 Task: Change the "Error" page setting.
Action: Mouse moved to (1015, 77)
Screenshot: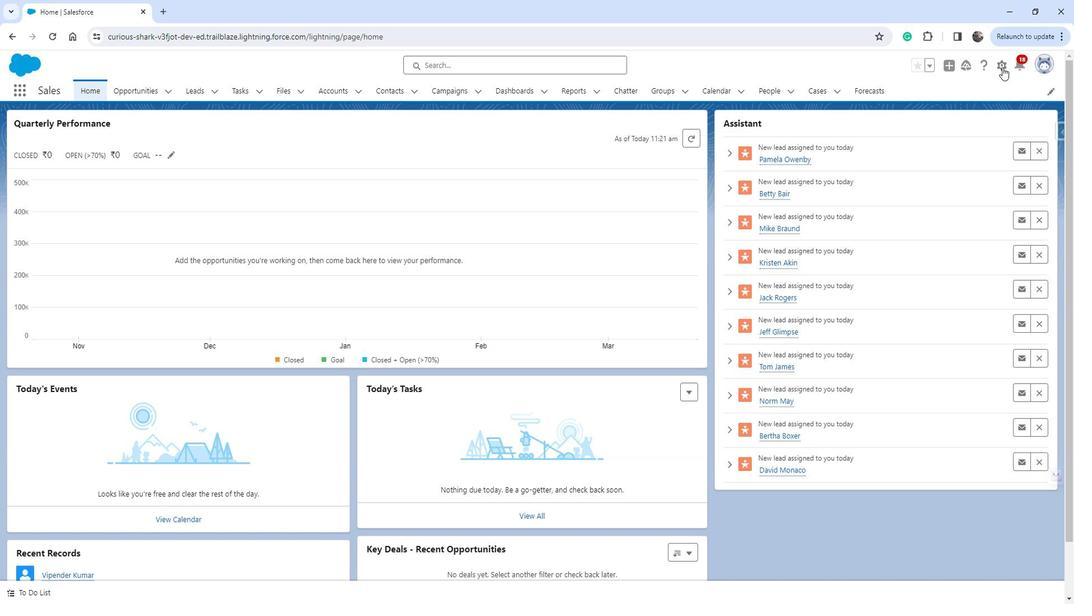 
Action: Mouse pressed left at (1015, 77)
Screenshot: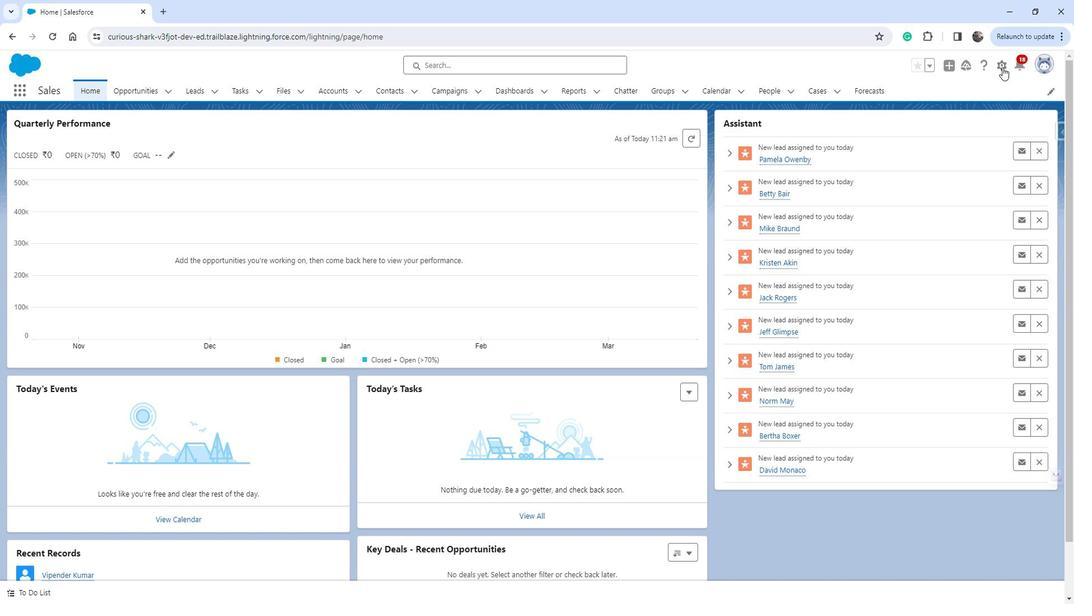 
Action: Mouse moved to (962, 122)
Screenshot: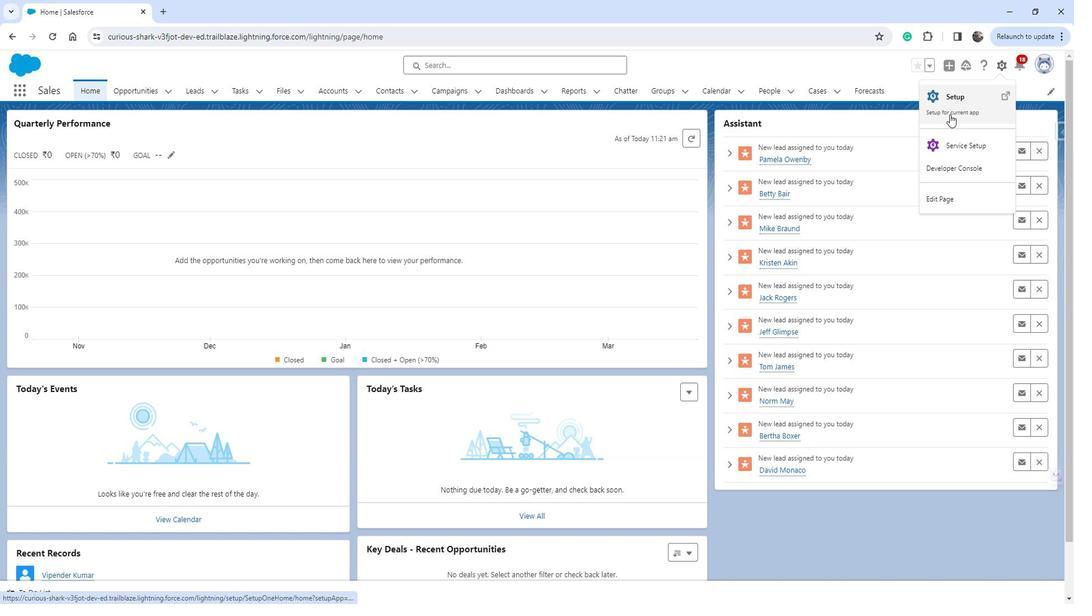 
Action: Mouse pressed left at (962, 122)
Screenshot: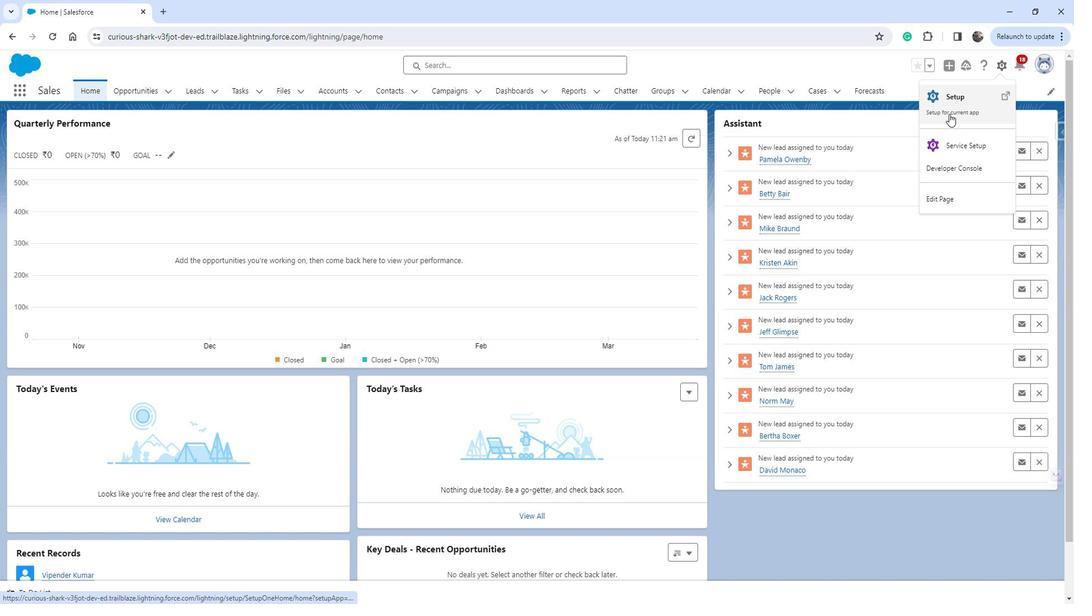 
Action: Mouse moved to (87, 328)
Screenshot: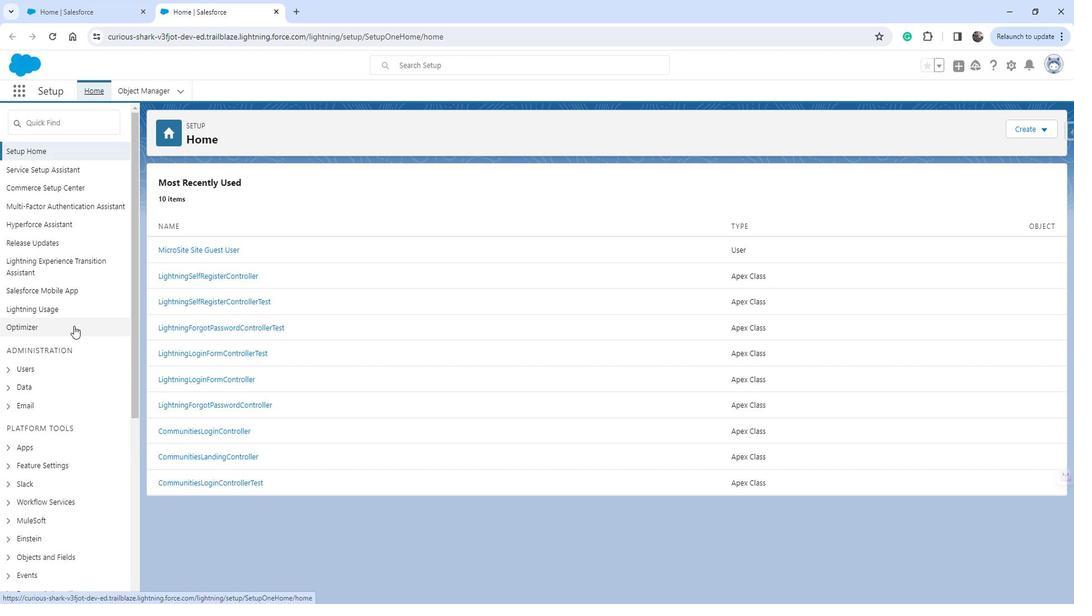 
Action: Mouse scrolled (87, 327) with delta (0, 0)
Screenshot: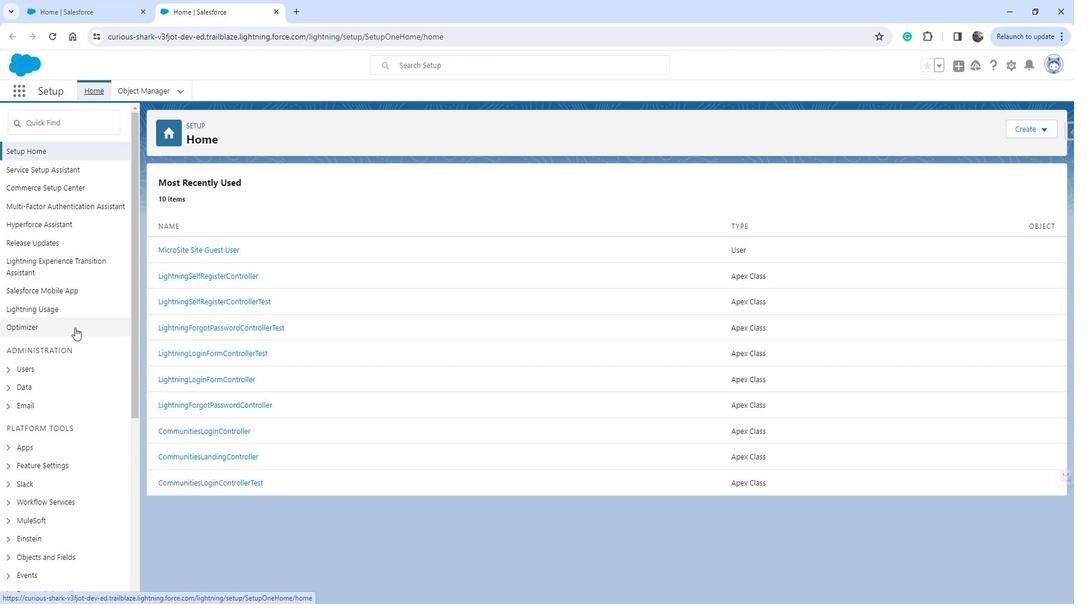 
Action: Mouse scrolled (87, 327) with delta (0, 0)
Screenshot: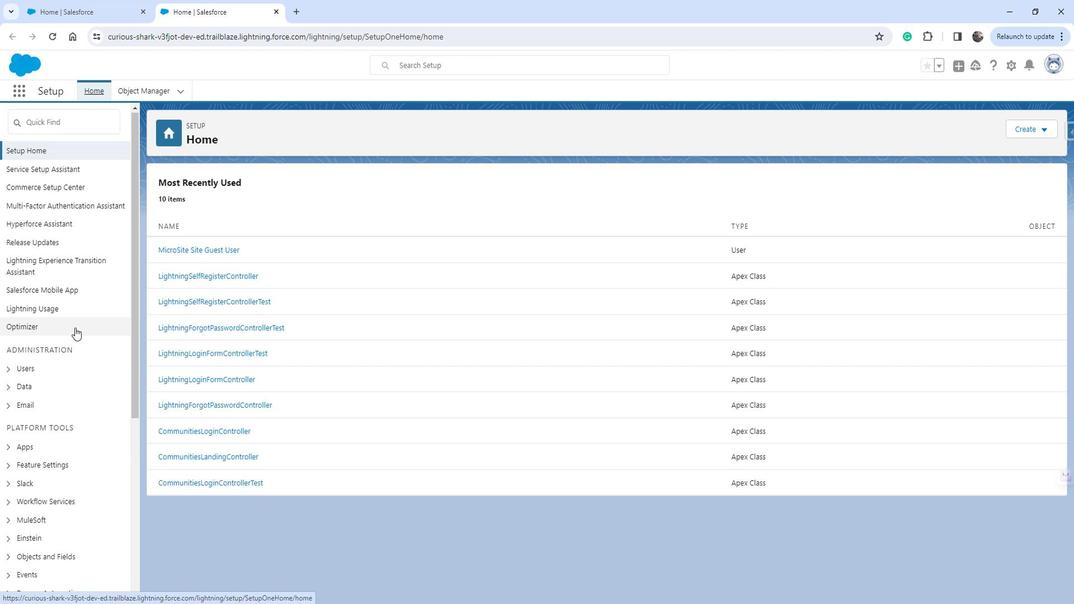 
Action: Mouse scrolled (87, 327) with delta (0, 0)
Screenshot: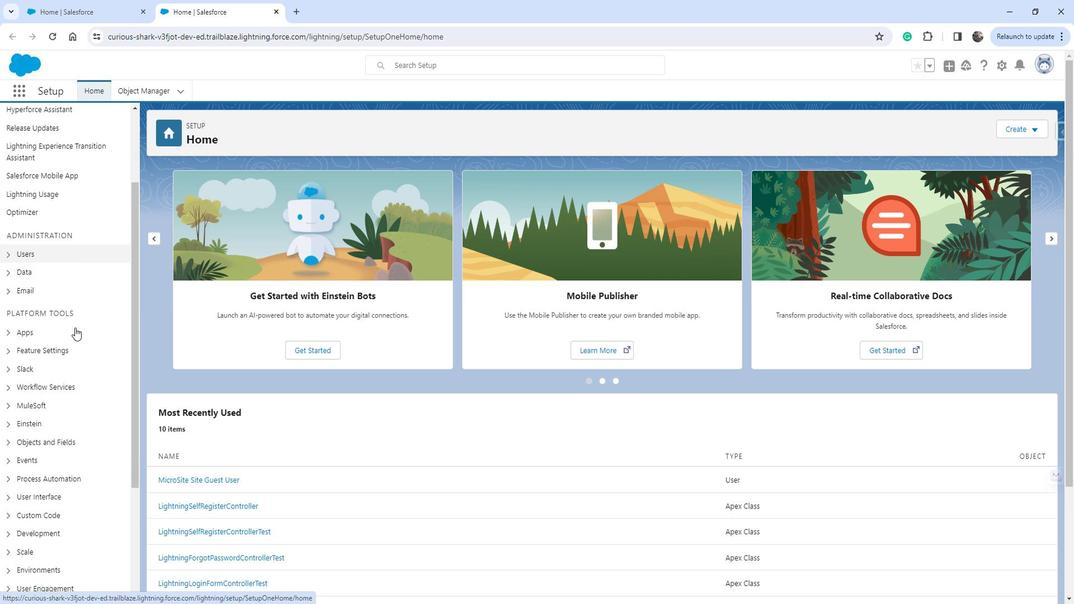 
Action: Mouse moved to (22, 294)
Screenshot: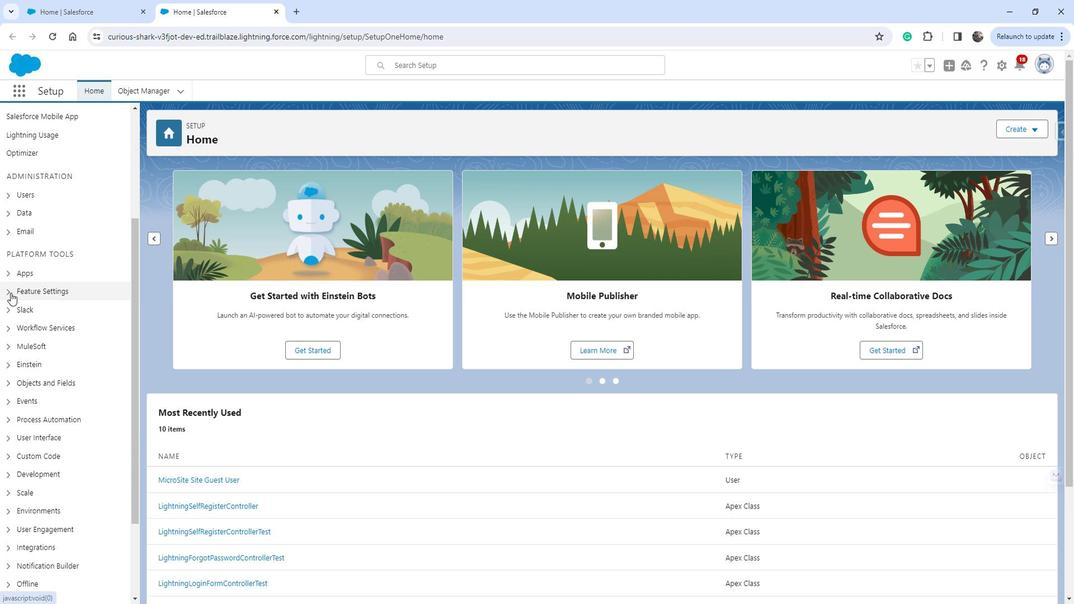 
Action: Mouse pressed left at (22, 294)
Screenshot: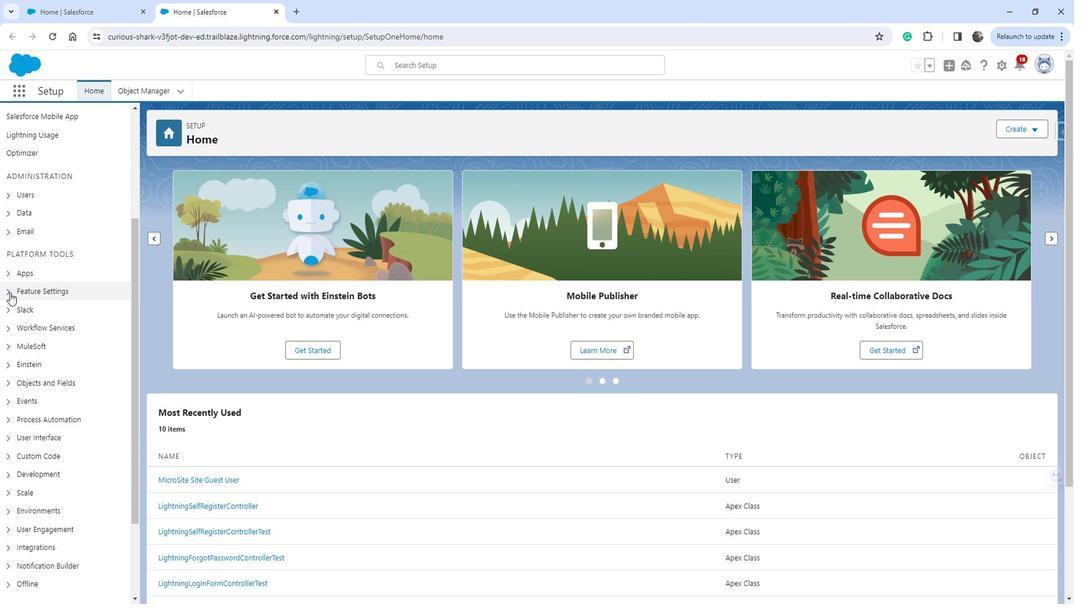 
Action: Mouse moved to (36, 380)
Screenshot: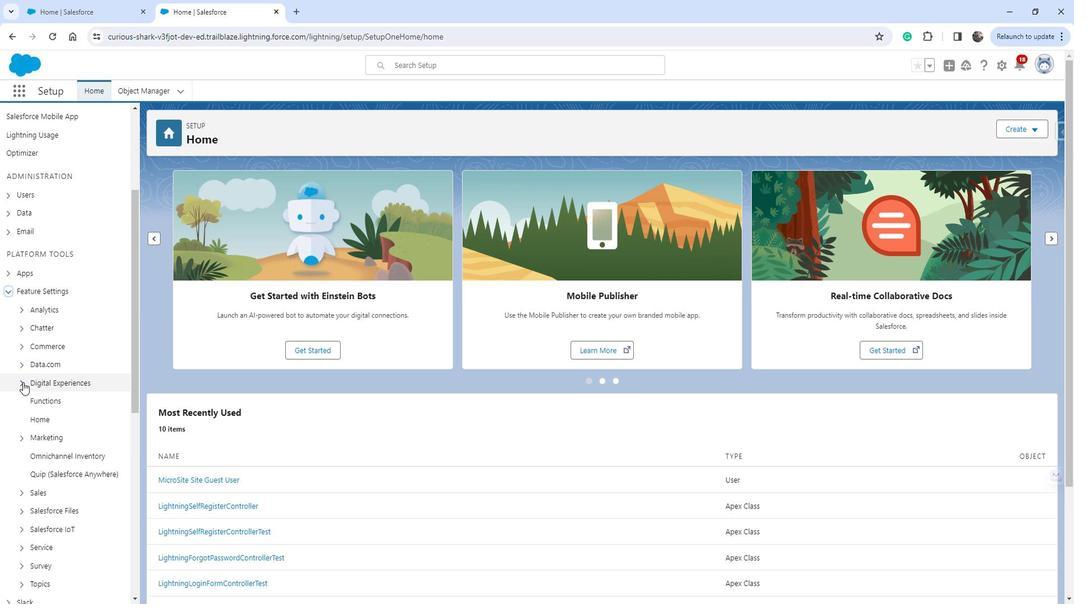 
Action: Mouse pressed left at (36, 380)
Screenshot: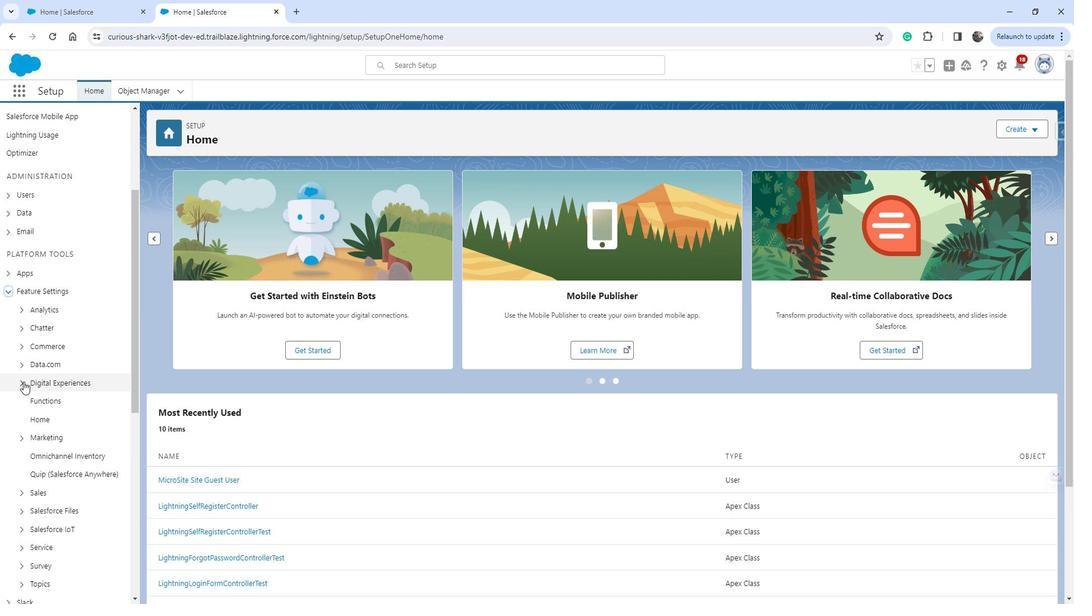 
Action: Mouse moved to (64, 398)
Screenshot: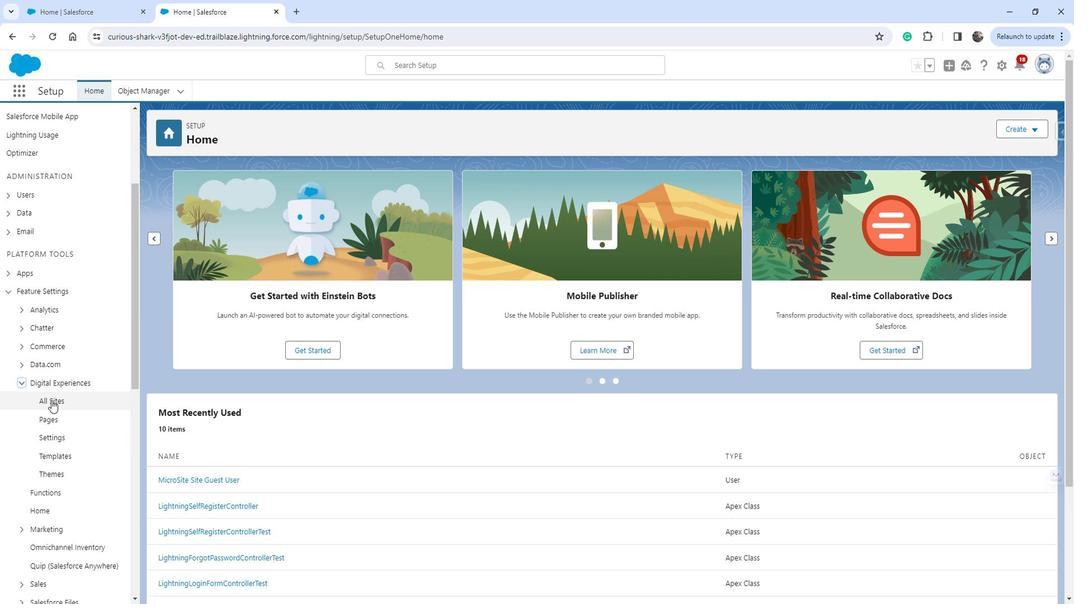 
Action: Mouse pressed left at (64, 398)
Screenshot: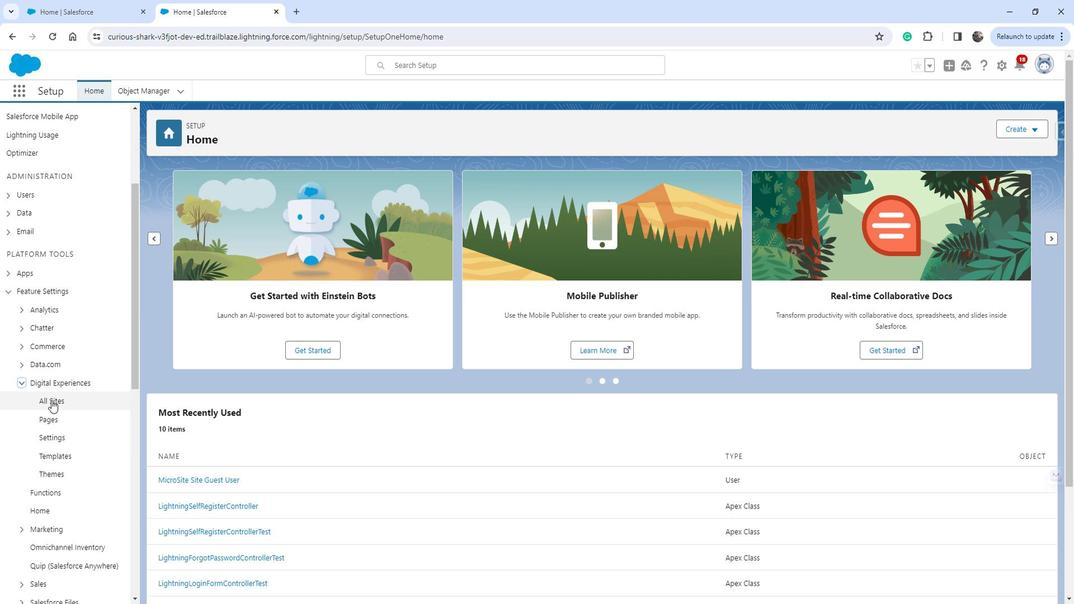 
Action: Mouse moved to (193, 271)
Screenshot: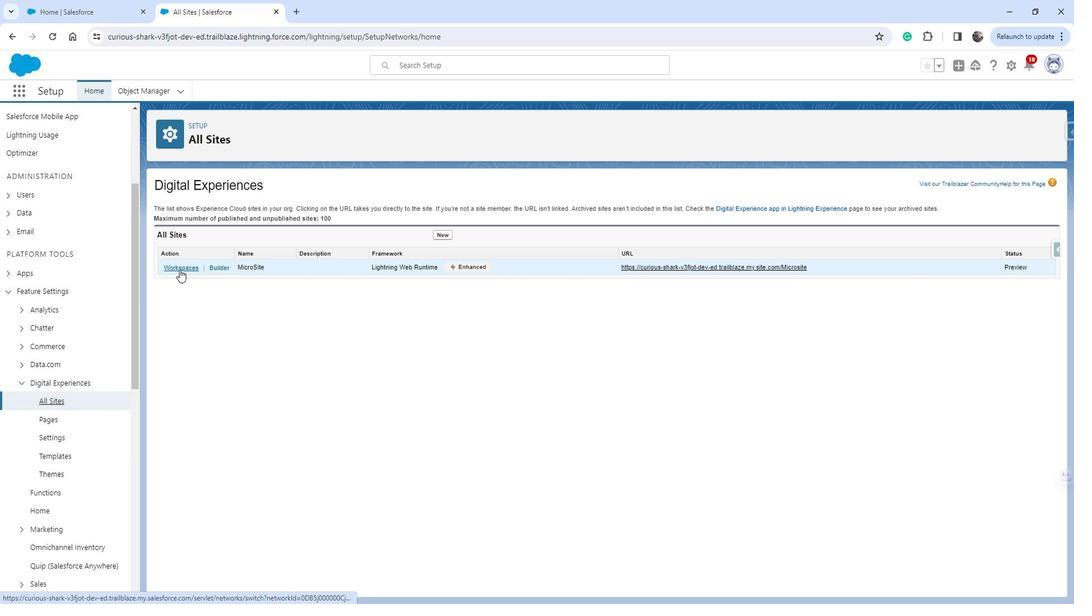 
Action: Mouse pressed left at (193, 271)
Screenshot: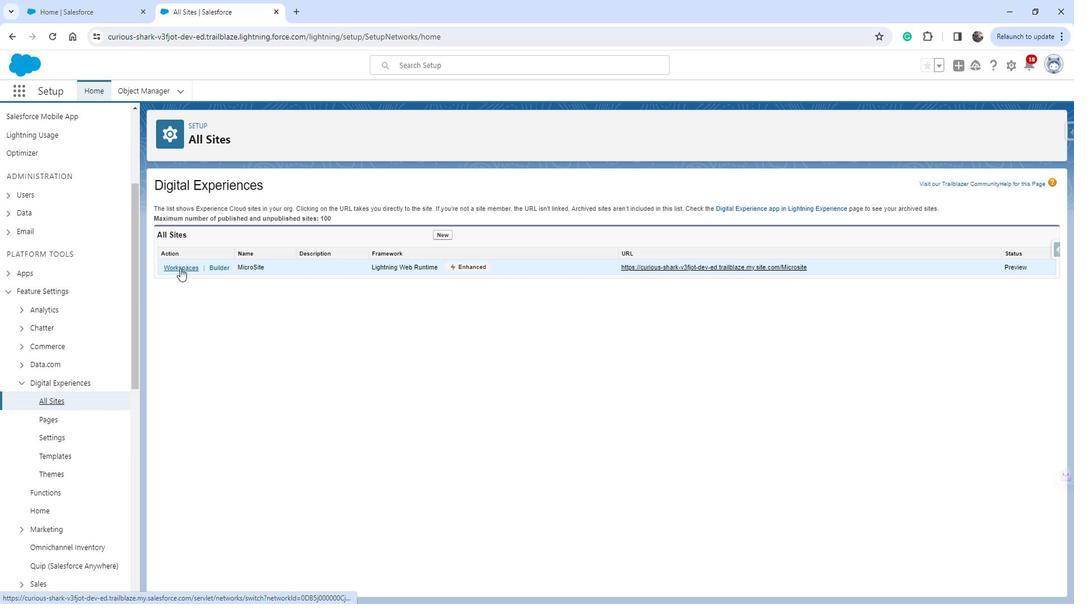 
Action: Mouse moved to (181, 256)
Screenshot: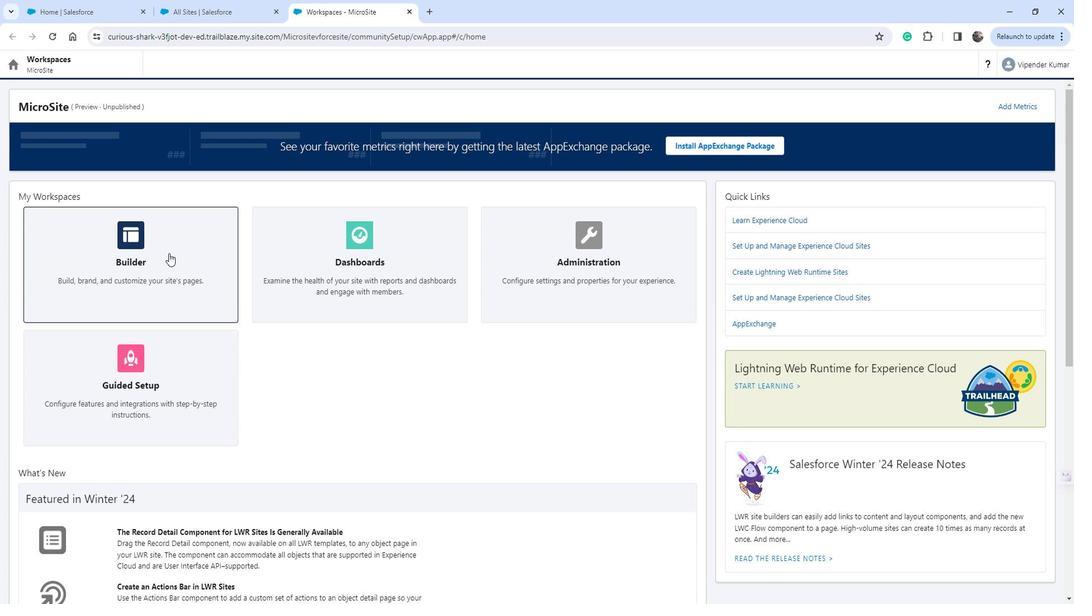 
Action: Mouse pressed left at (181, 256)
Screenshot: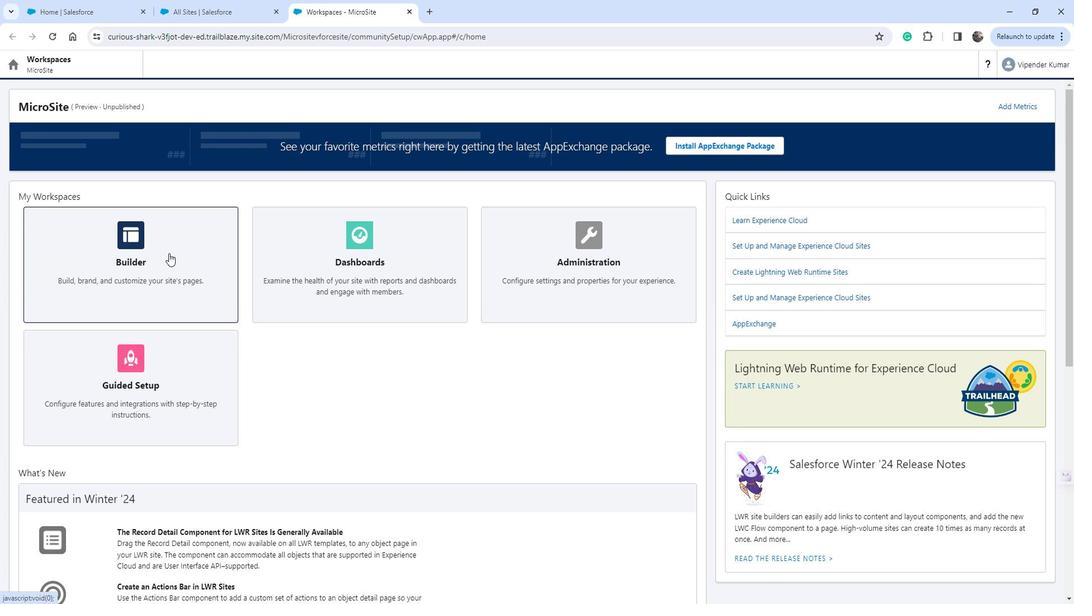 
Action: Mouse moved to (222, 73)
Screenshot: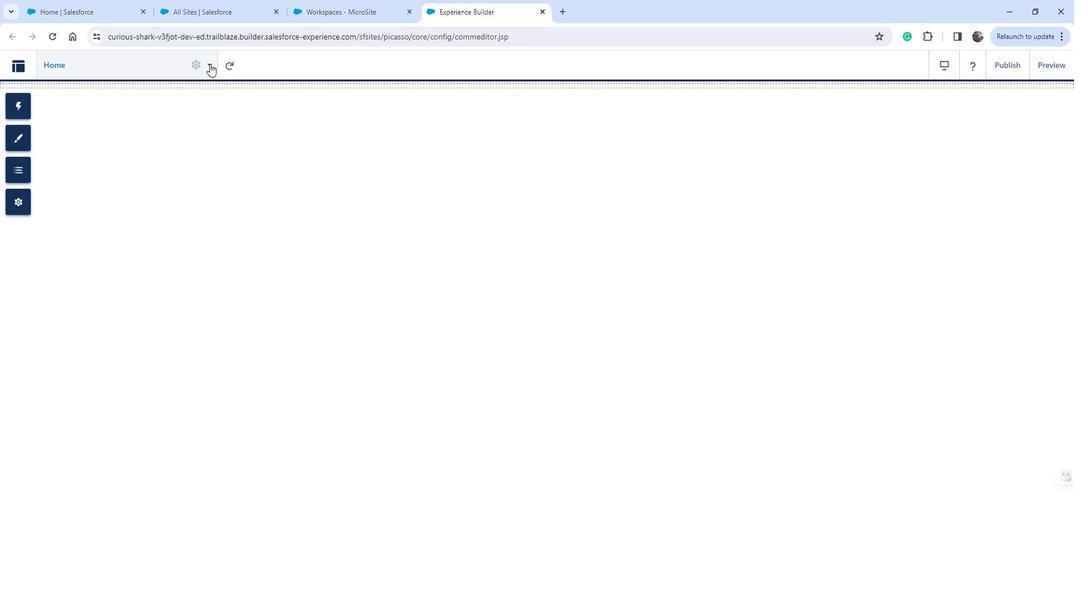 
Action: Mouse pressed left at (222, 73)
Screenshot: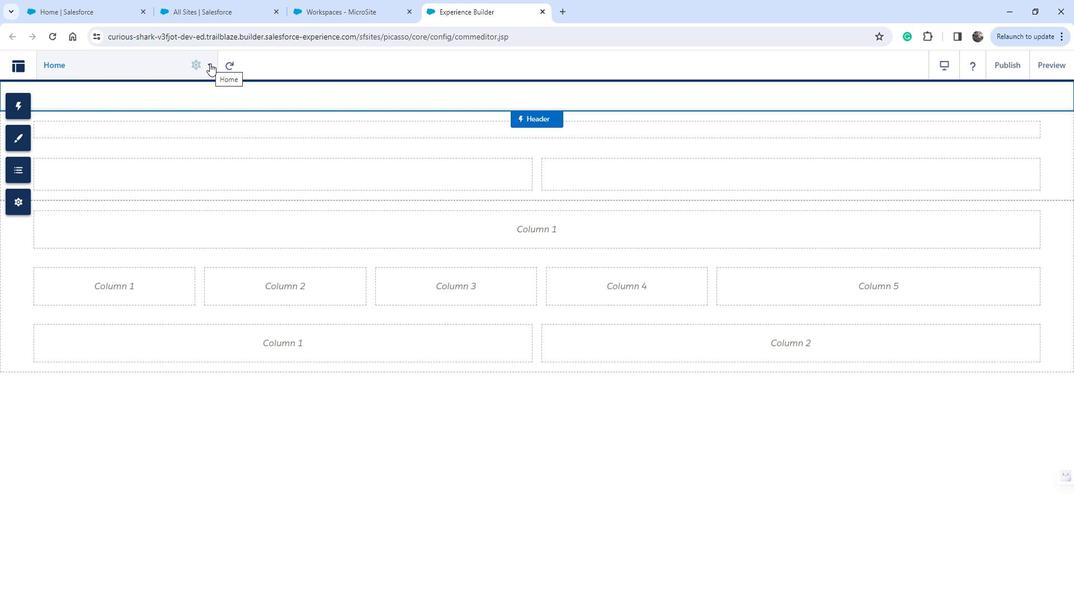 
Action: Mouse moved to (133, 198)
Screenshot: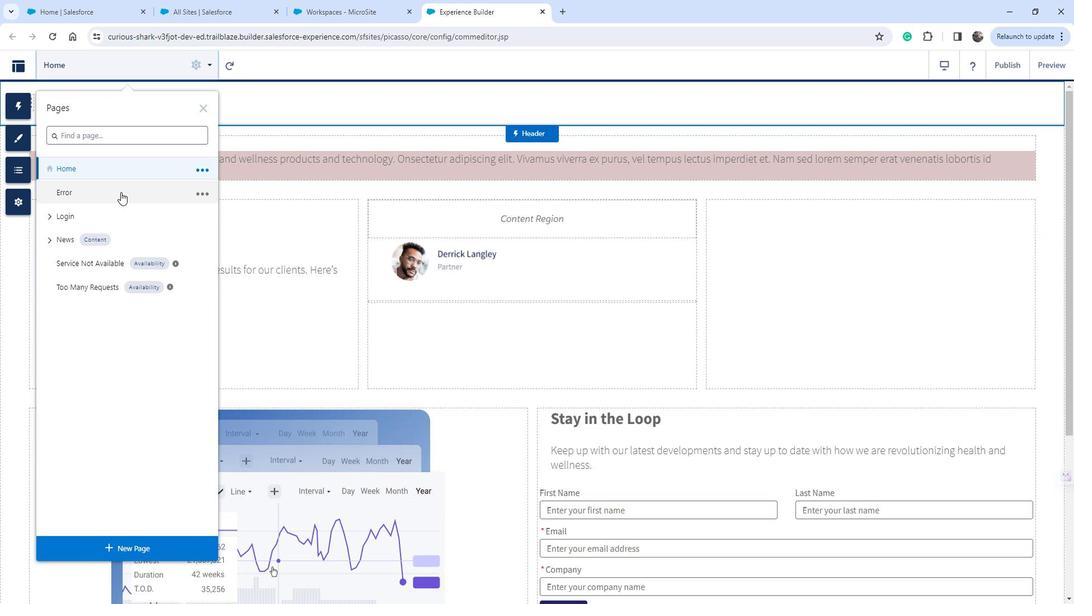 
Action: Mouse pressed left at (133, 198)
Screenshot: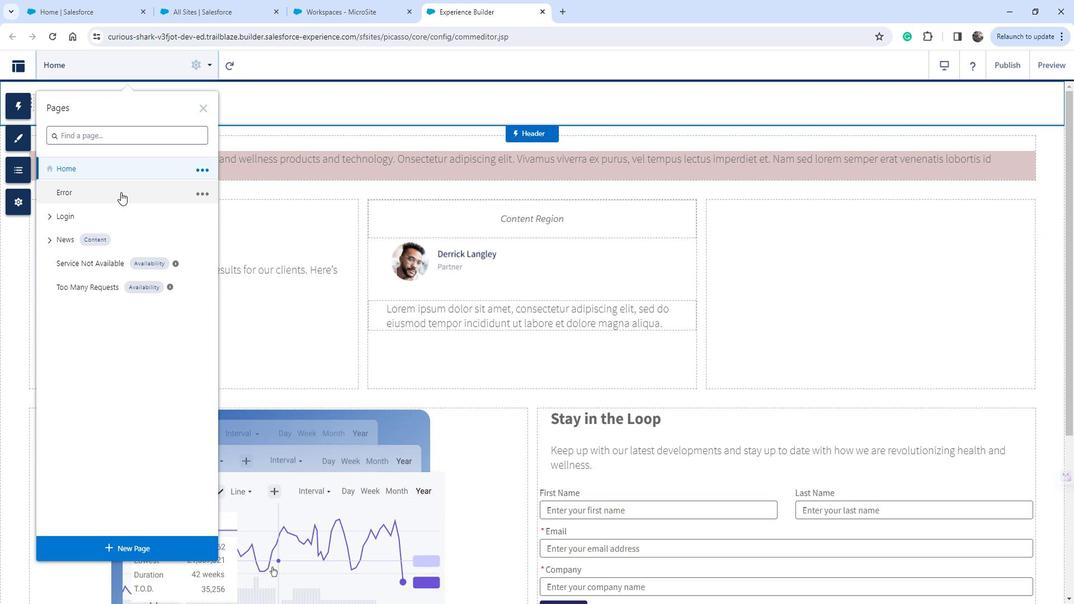
Action: Mouse moved to (167, 74)
Screenshot: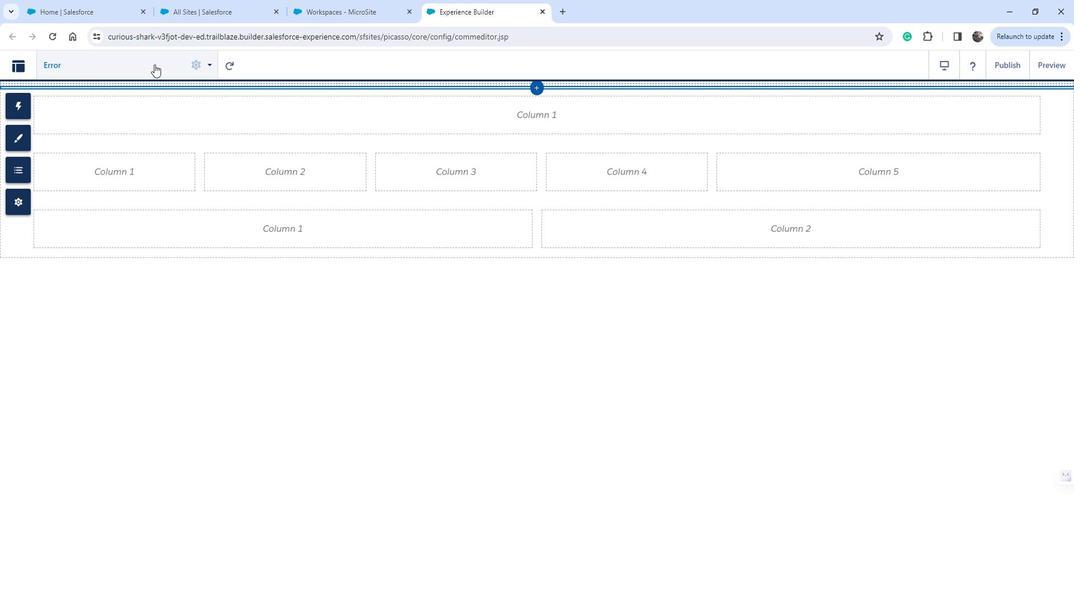 
Action: Mouse pressed left at (167, 74)
Screenshot: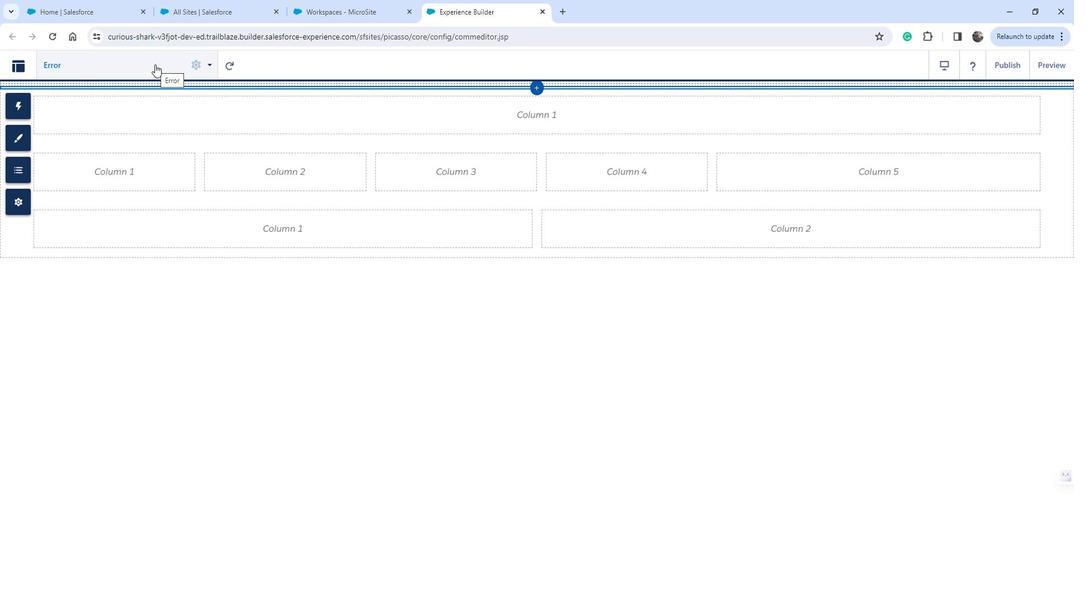 
Action: Mouse moved to (216, 196)
Screenshot: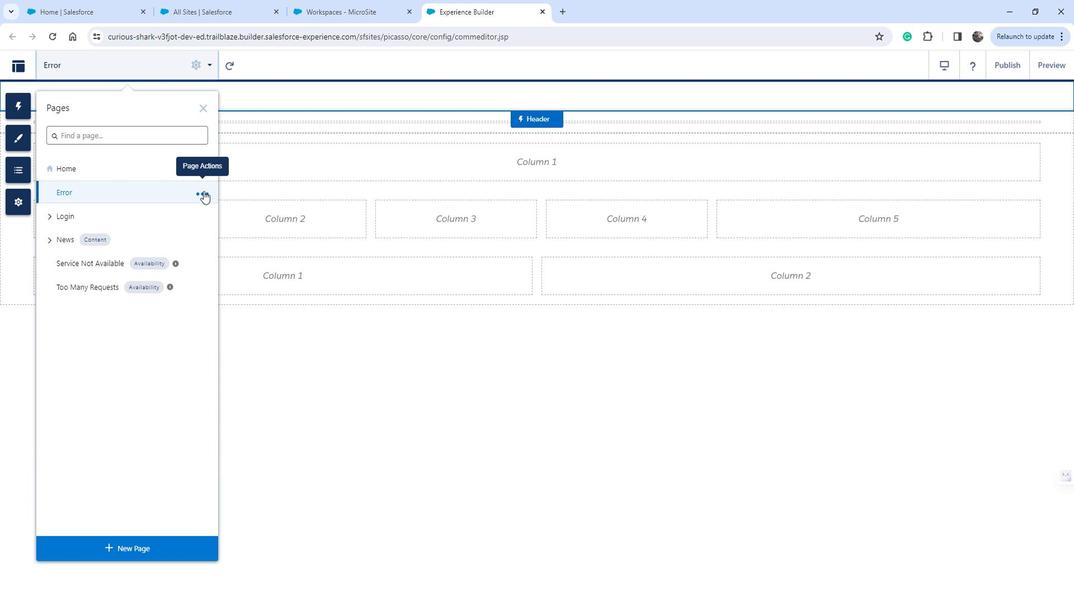 
Action: Mouse pressed left at (216, 196)
Screenshot: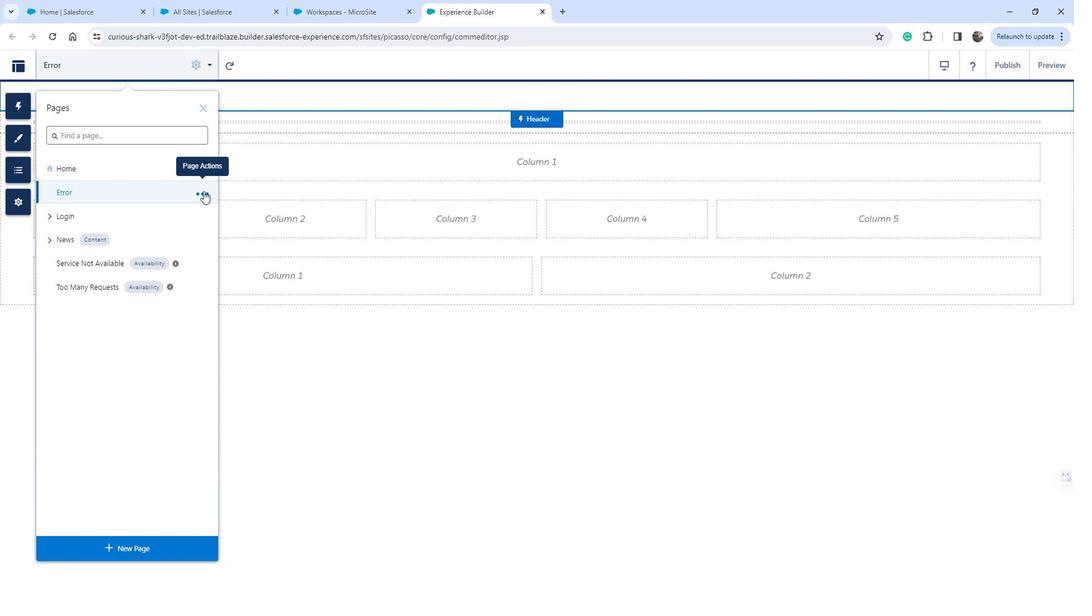 
Action: Mouse moved to (275, 198)
Screenshot: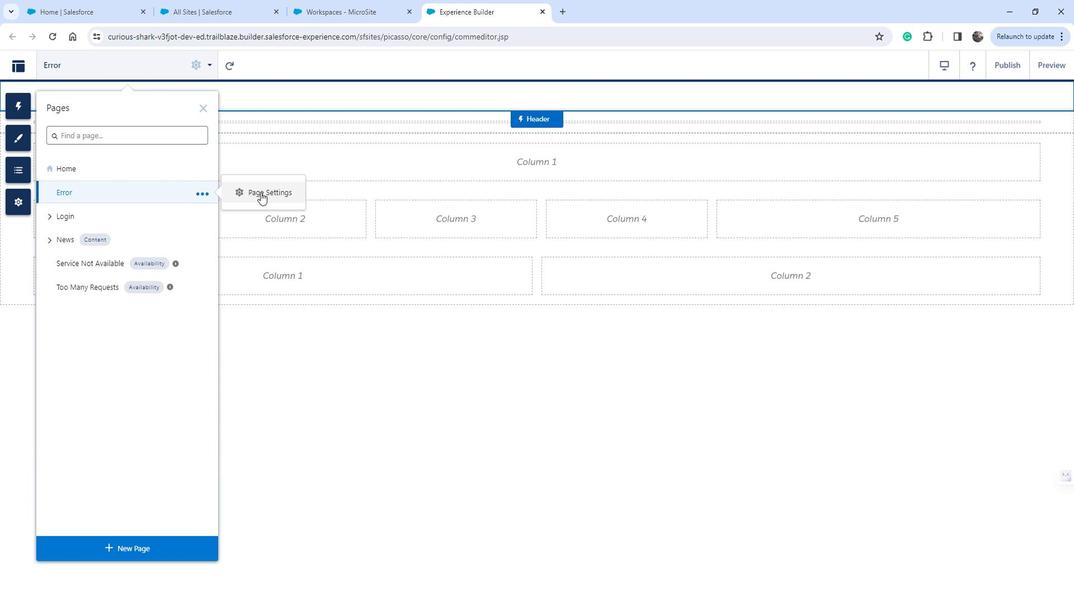 
Action: Mouse pressed left at (275, 198)
Screenshot: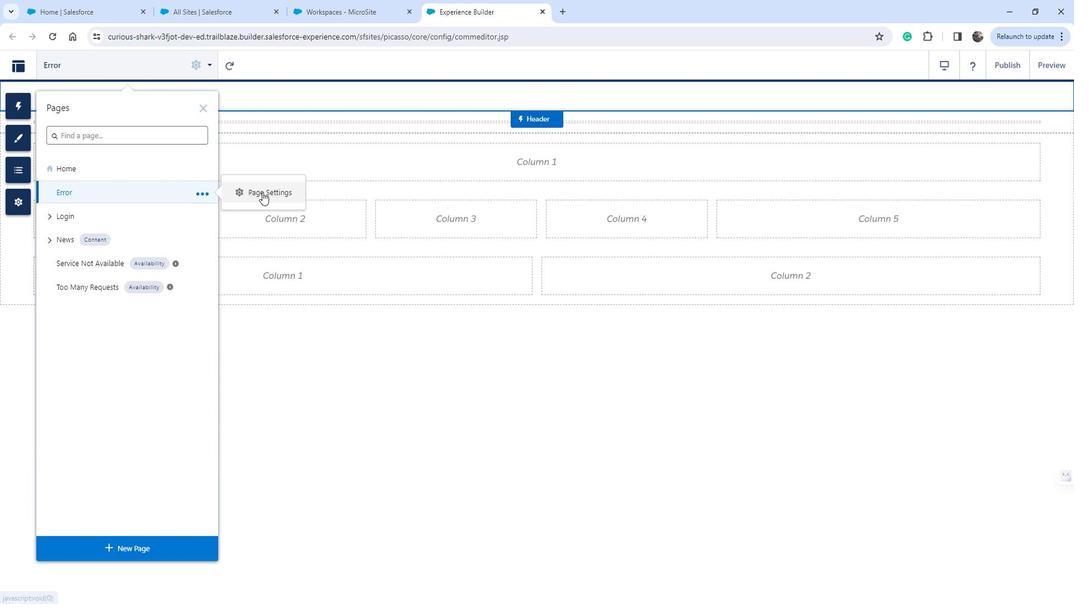 
Action: Mouse moved to (375, 295)
Screenshot: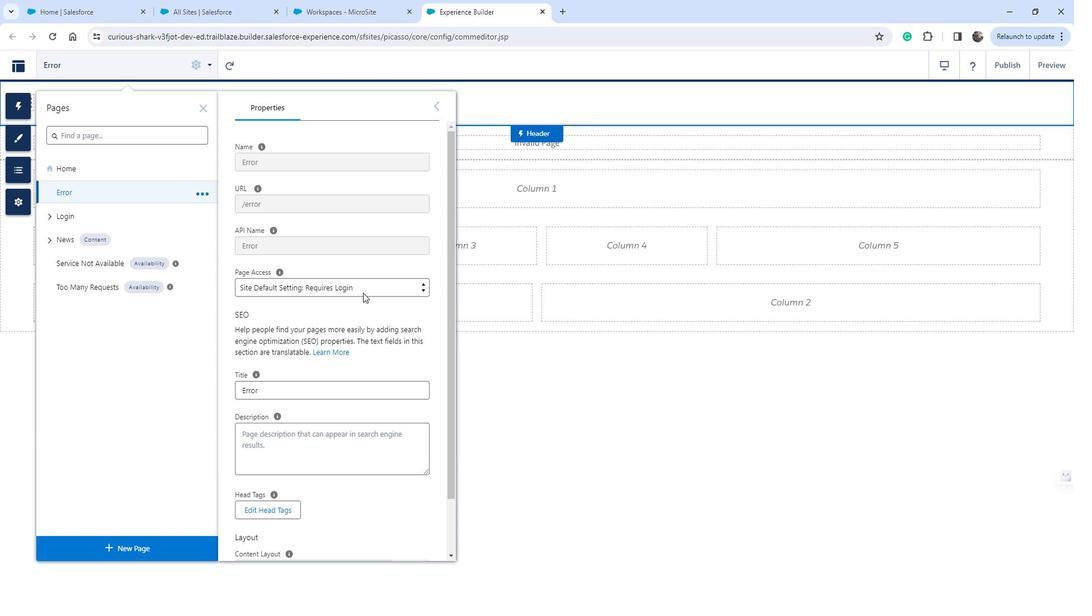 
Action: Mouse pressed left at (375, 295)
Screenshot: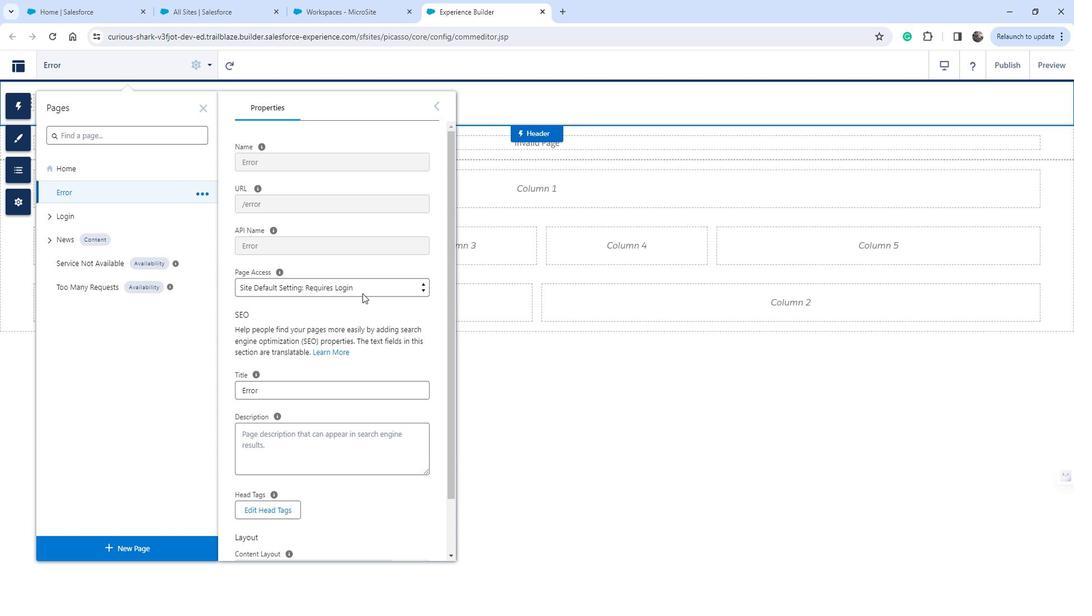 
Action: Mouse moved to (367, 314)
Screenshot: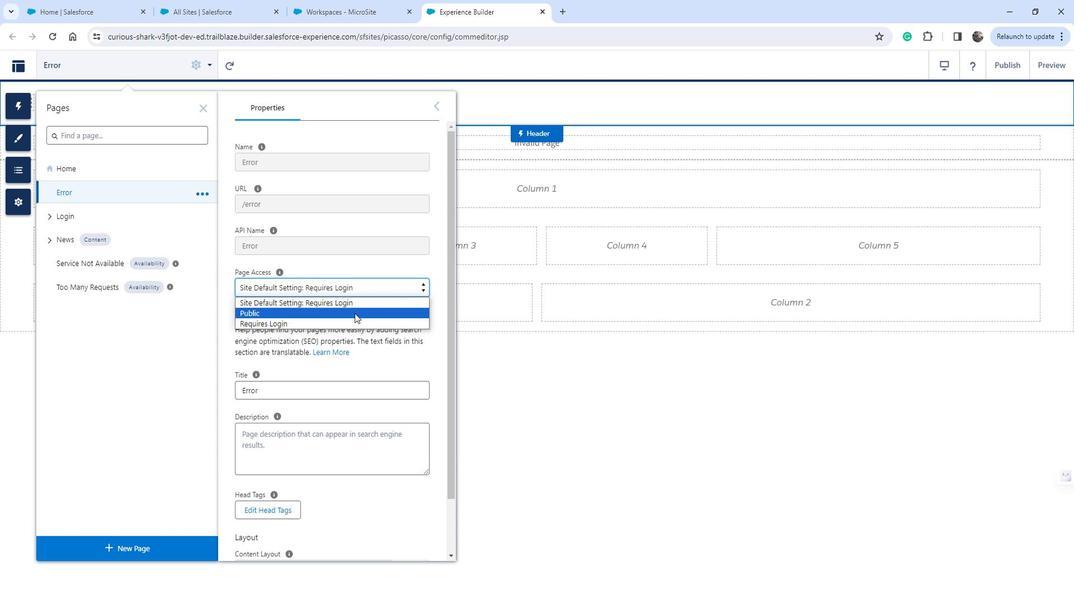 
Action: Mouse pressed left at (367, 314)
Screenshot: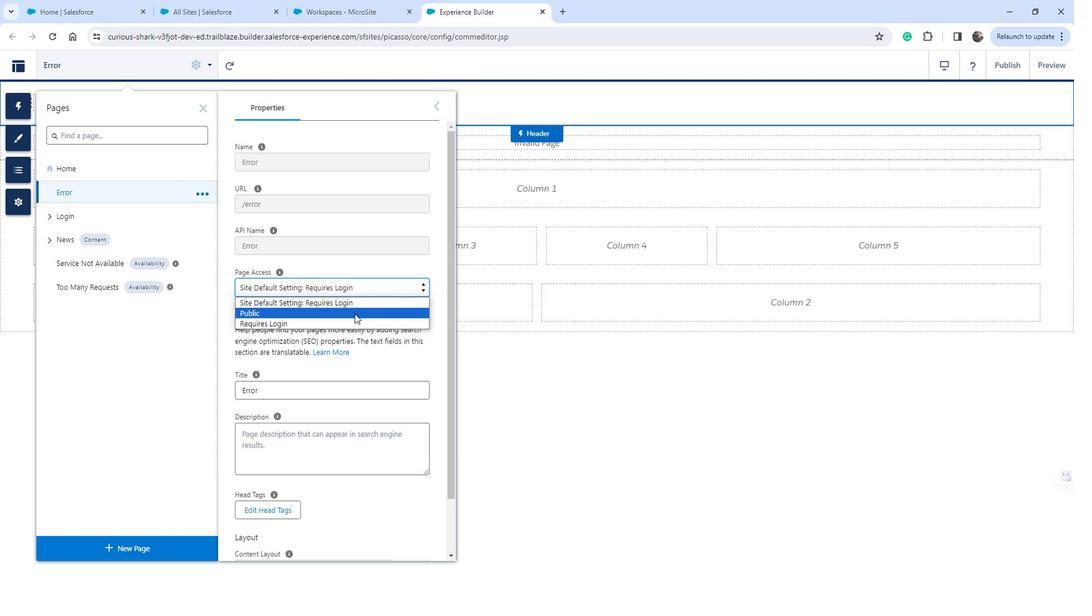 
Action: Mouse moved to (392, 350)
Screenshot: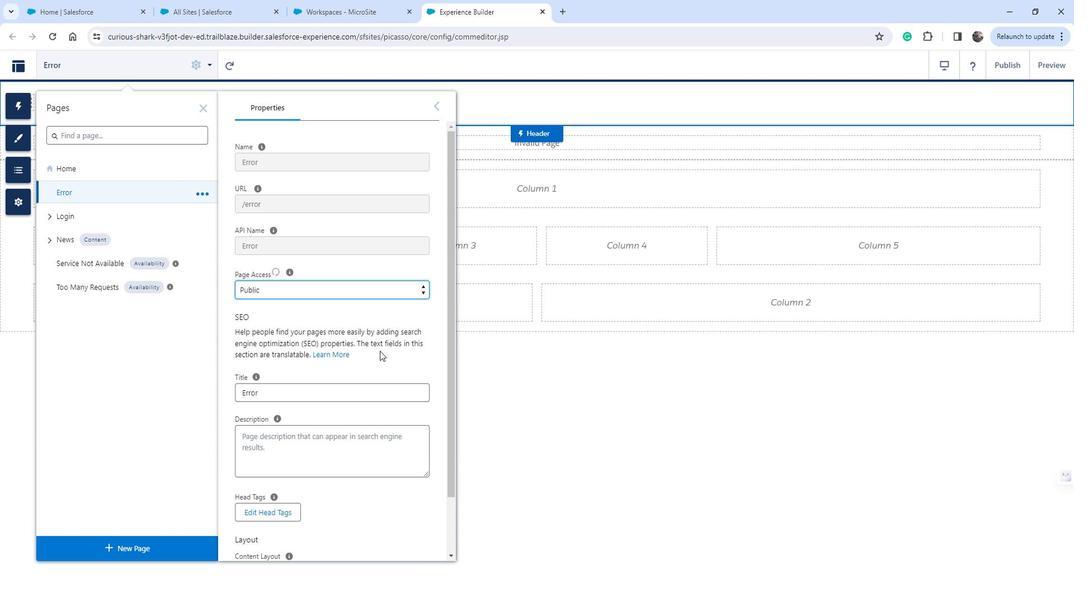 
Action: Mouse scrolled (392, 350) with delta (0, 0)
Screenshot: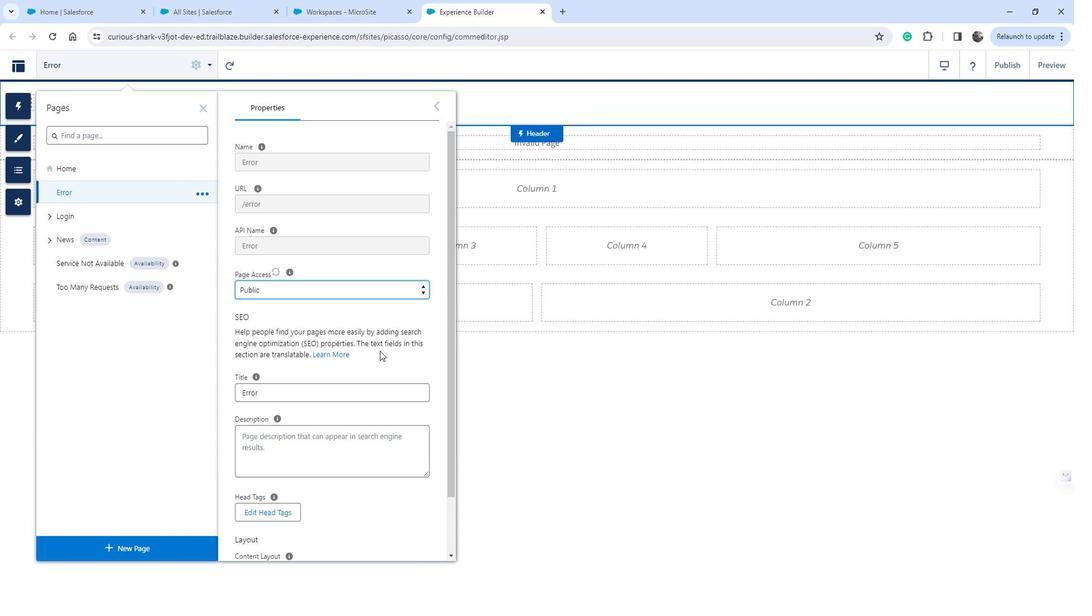 
Action: Mouse scrolled (392, 350) with delta (0, 0)
Screenshot: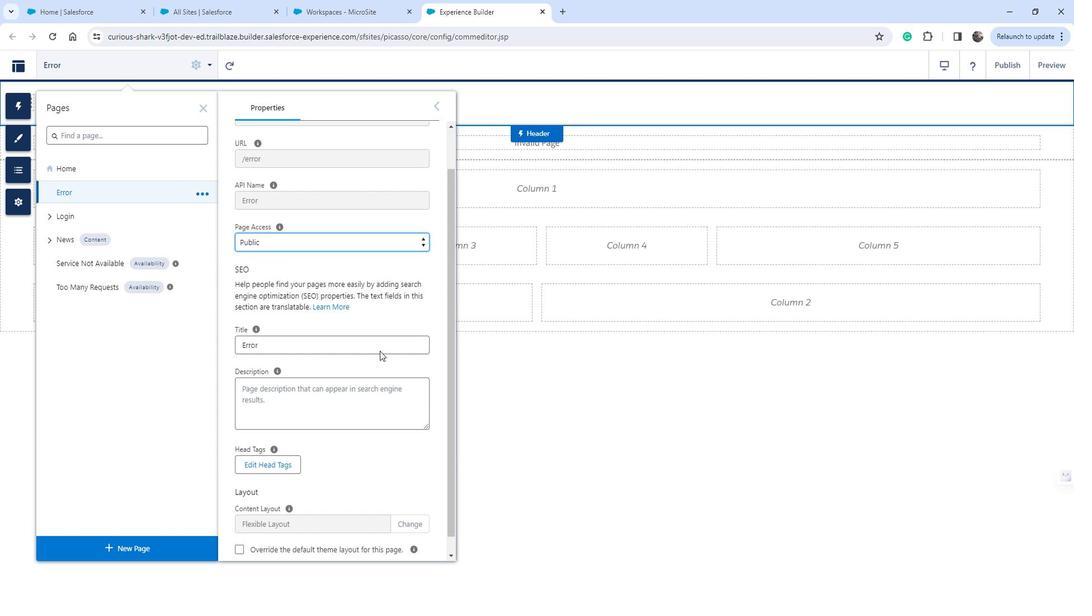 
Action: Mouse moved to (399, 475)
Screenshot: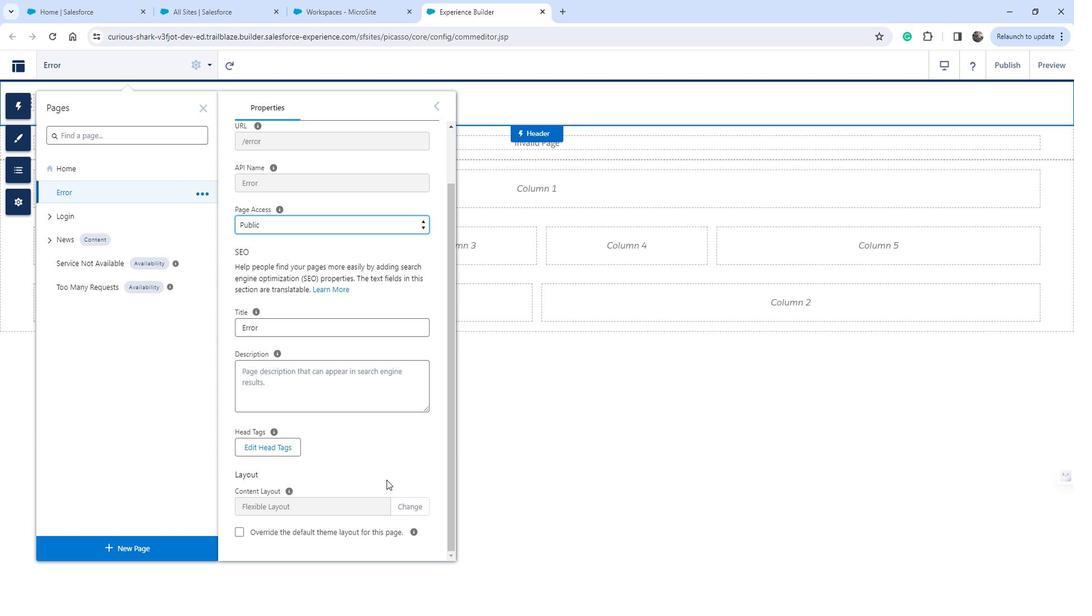 
Action: Mouse pressed left at (399, 475)
Screenshot: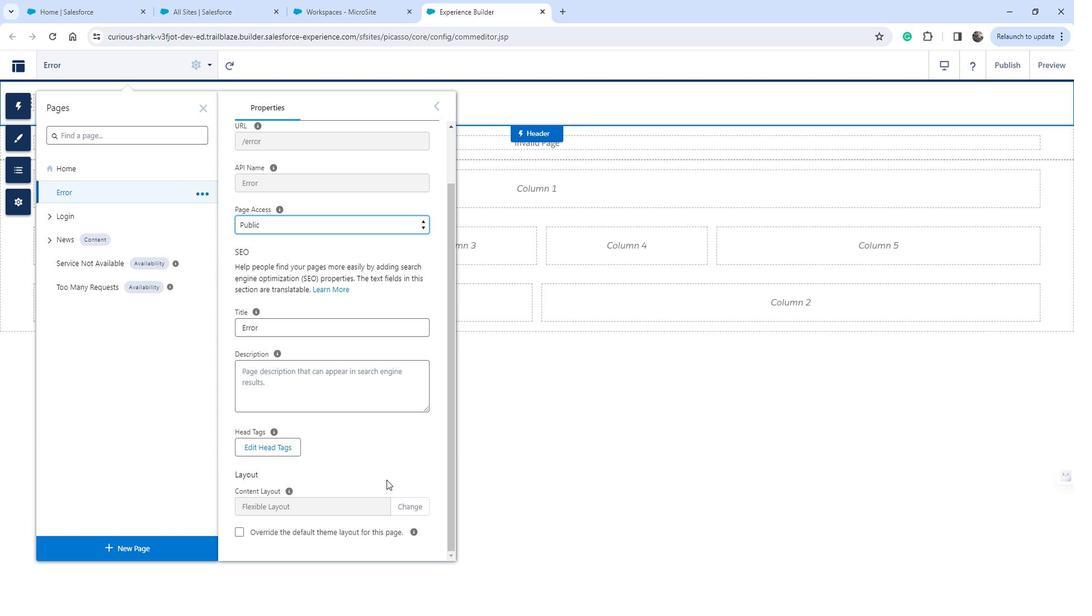 
Action: Mouse moved to (399, 473)
Screenshot: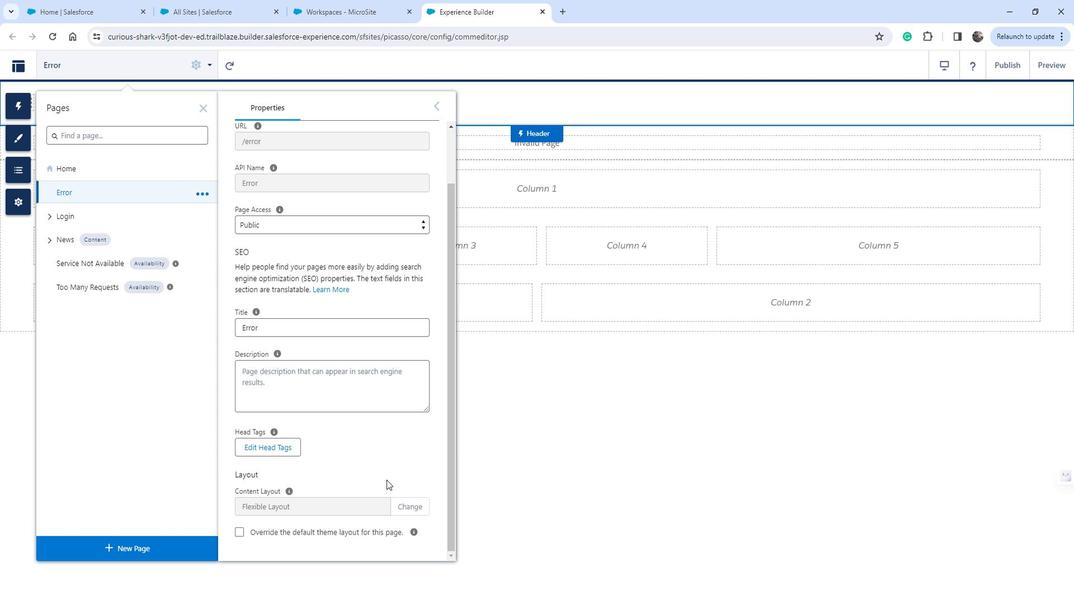 
